 Task: Sort the products in the category "Light Beer" by price (highest first).
Action: Mouse moved to (806, 278)
Screenshot: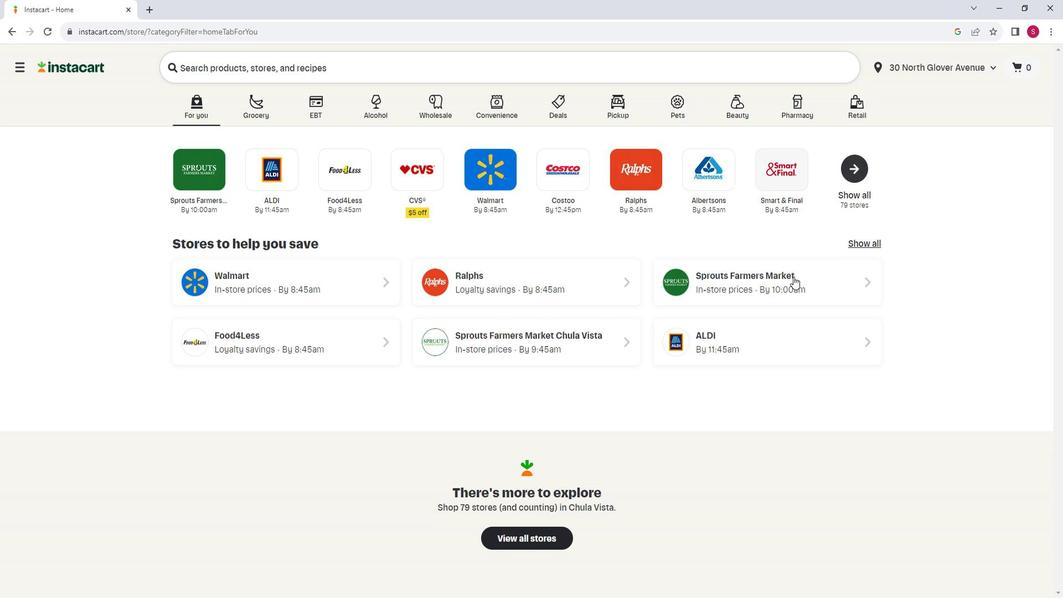 
Action: Mouse pressed left at (806, 278)
Screenshot: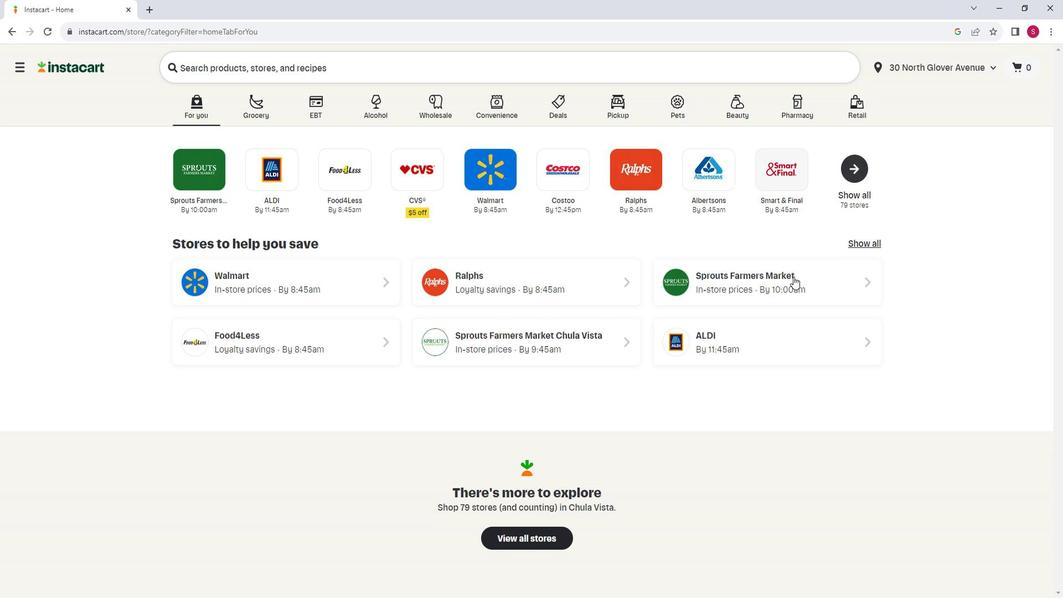 
Action: Mouse moved to (114, 404)
Screenshot: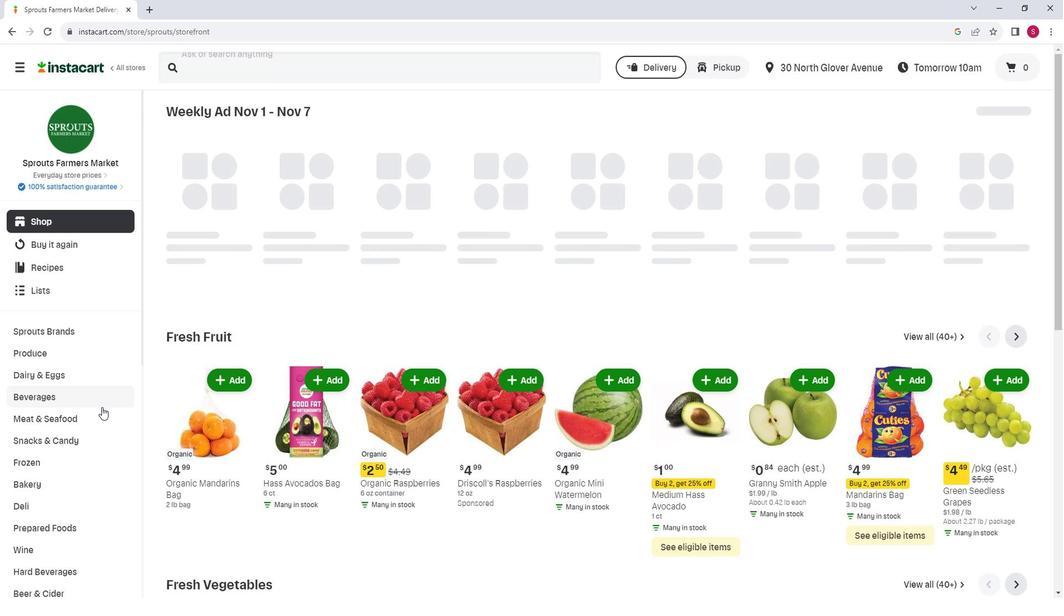 
Action: Mouse scrolled (114, 403) with delta (0, 0)
Screenshot: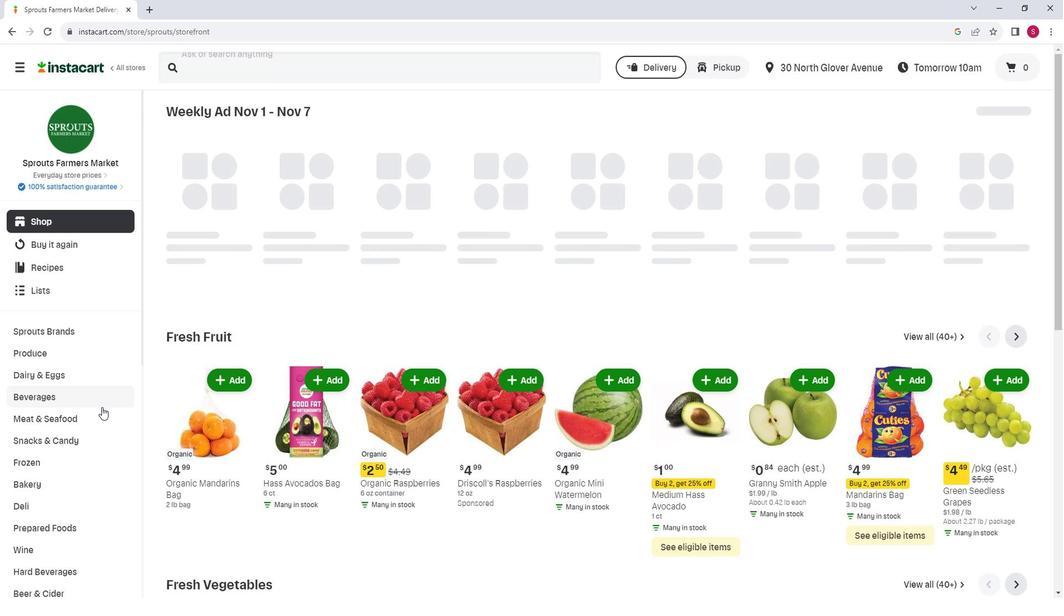 
Action: Mouse scrolled (114, 403) with delta (0, 0)
Screenshot: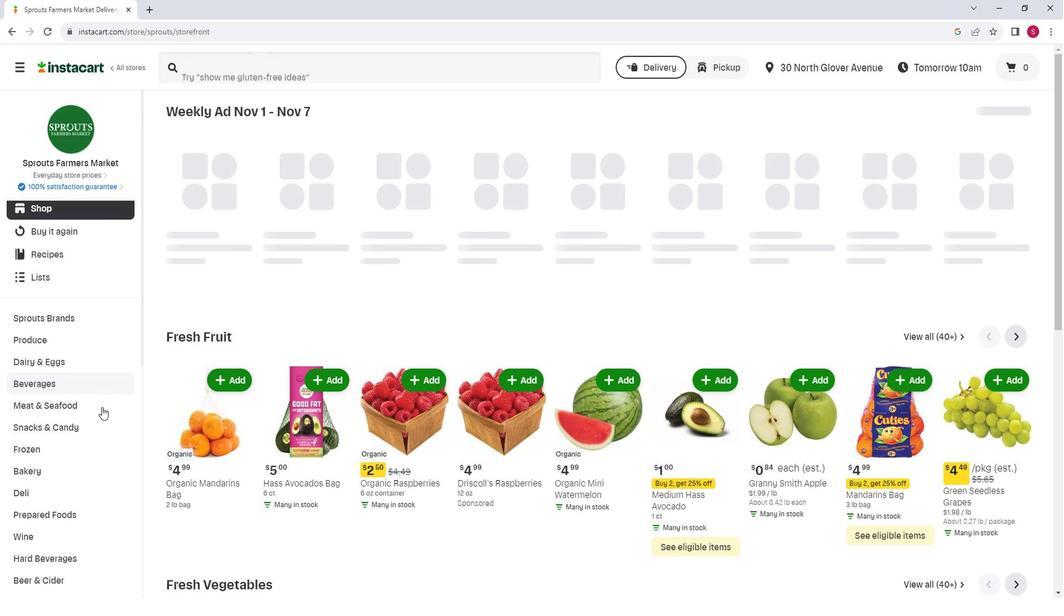 
Action: Mouse moved to (106, 470)
Screenshot: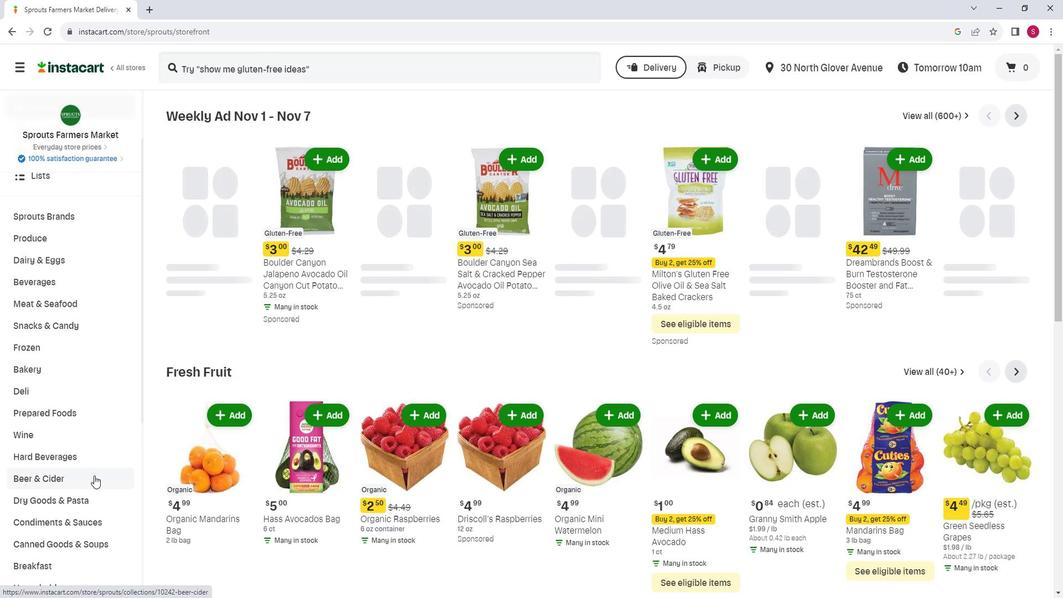 
Action: Mouse pressed left at (106, 470)
Screenshot: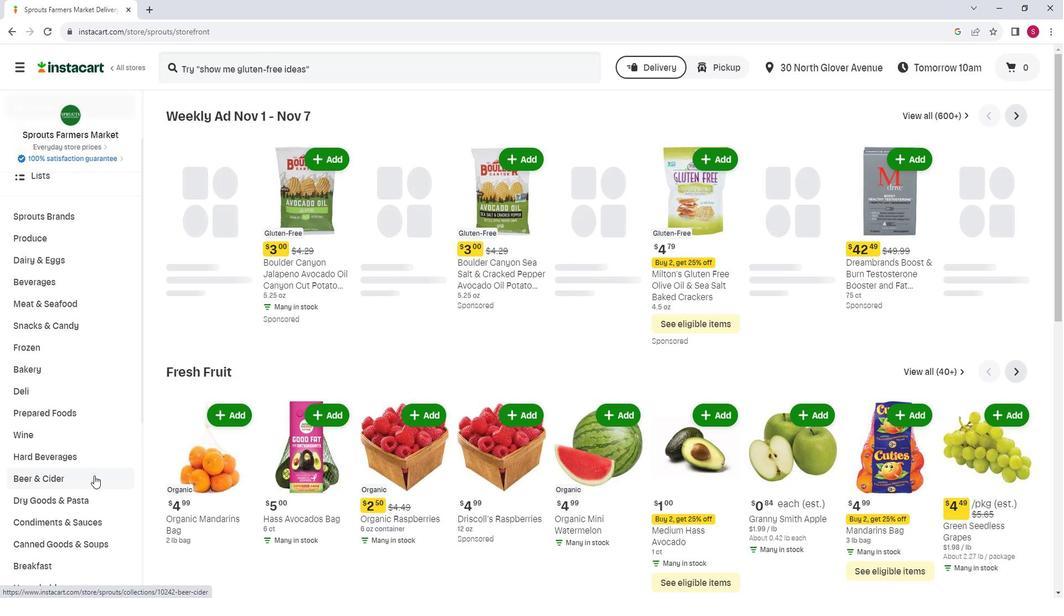 
Action: Mouse moved to (309, 154)
Screenshot: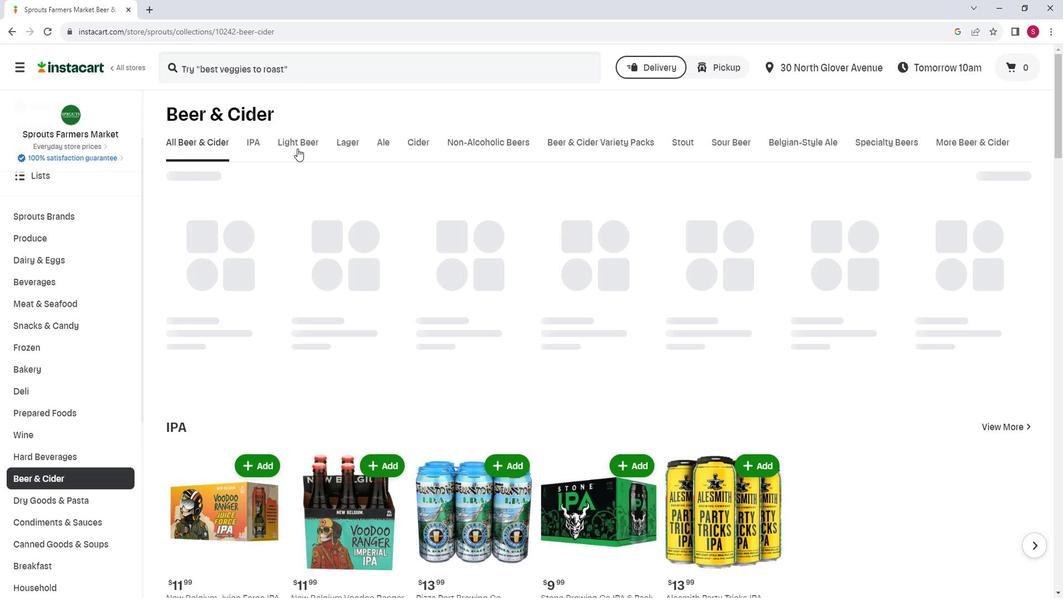 
Action: Mouse pressed left at (309, 154)
Screenshot: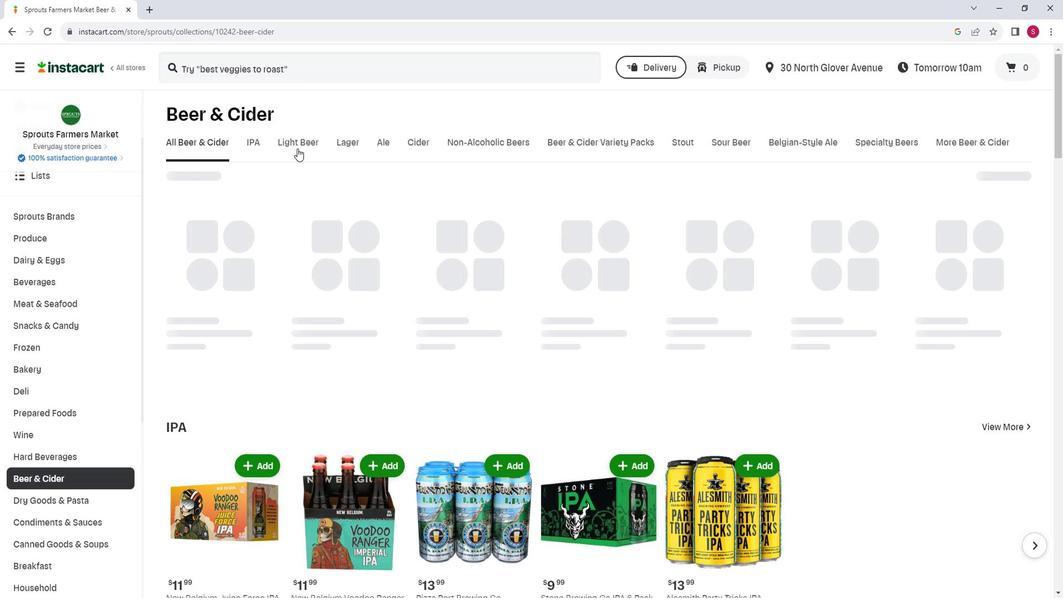 
Action: Mouse moved to (1034, 186)
Screenshot: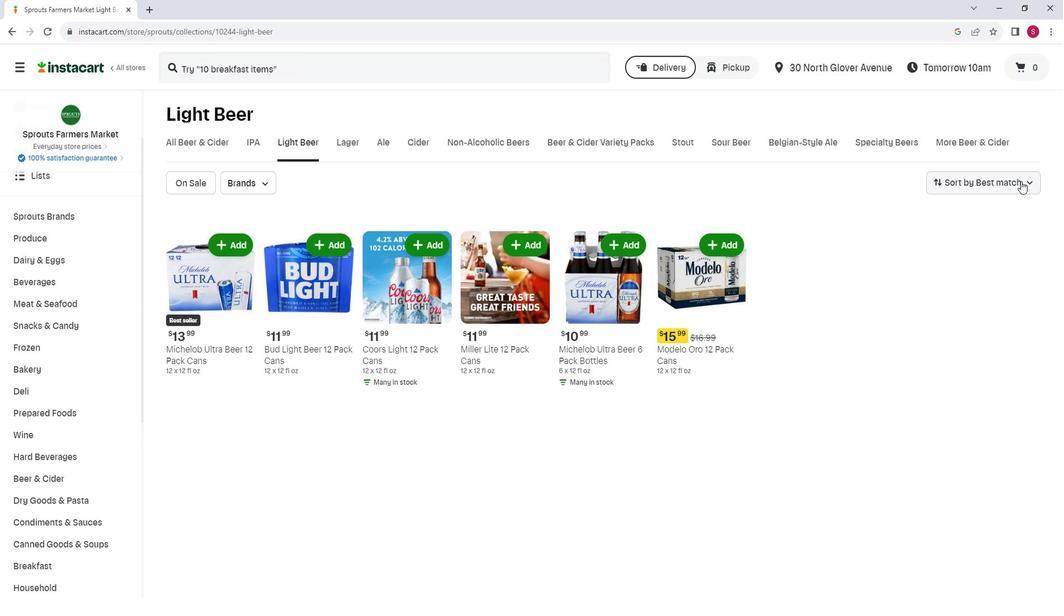 
Action: Mouse pressed left at (1034, 186)
Screenshot: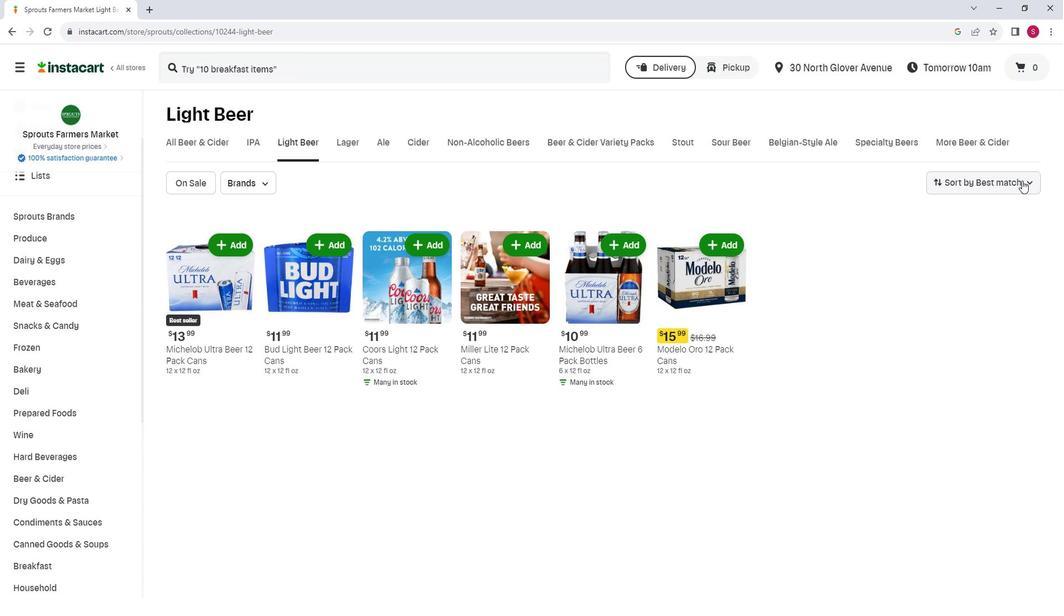 
Action: Mouse moved to (1011, 256)
Screenshot: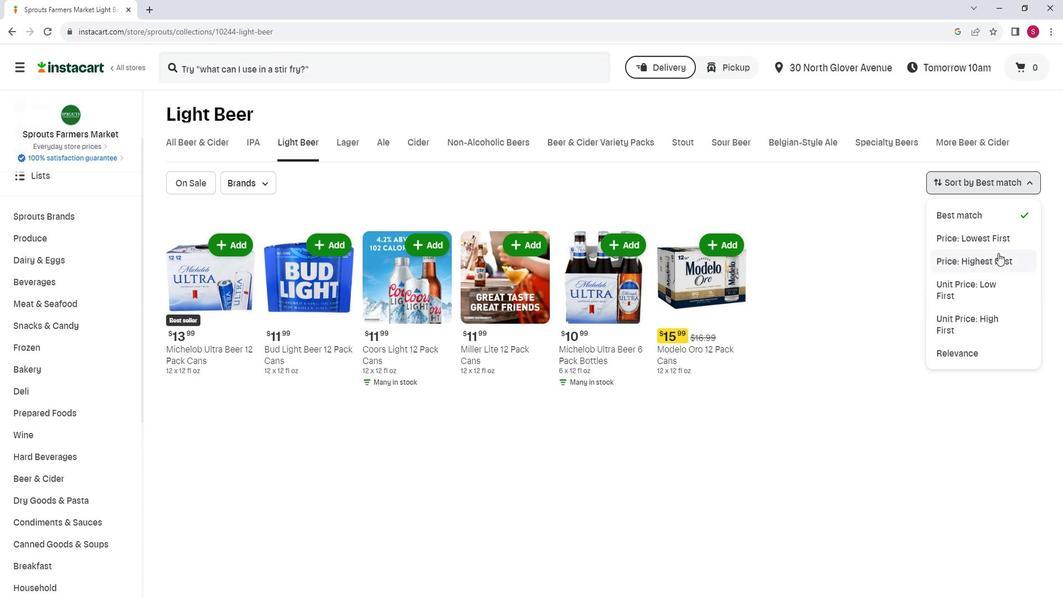 
Action: Mouse pressed left at (1011, 256)
Screenshot: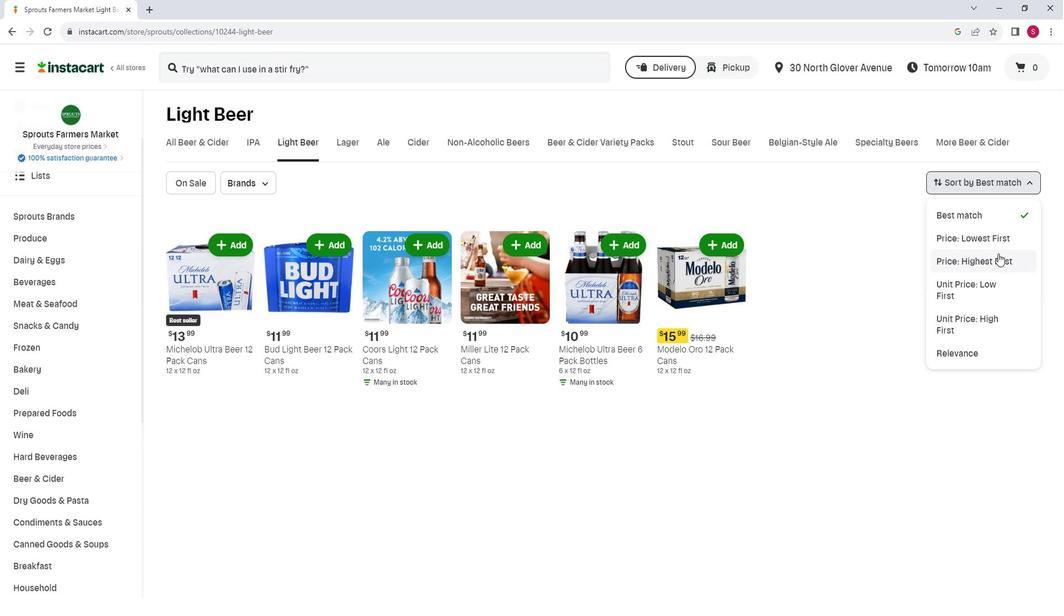
Action: Mouse moved to (884, 347)
Screenshot: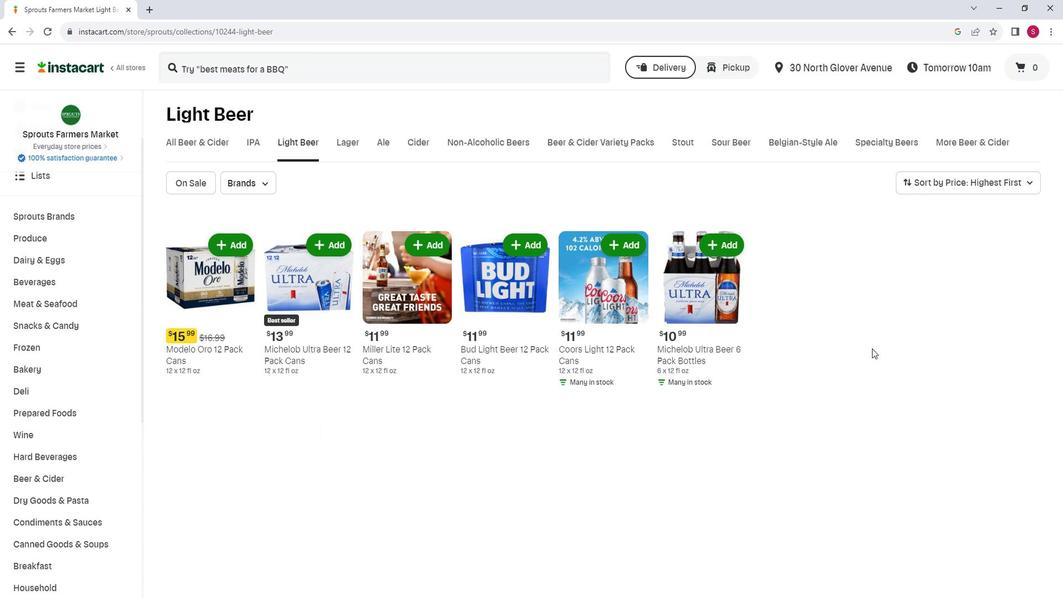 
